 Task: Show all amenities of treehouse in Port Angeles, Washington, United States.
Action: Mouse moved to (335, 176)
Screenshot: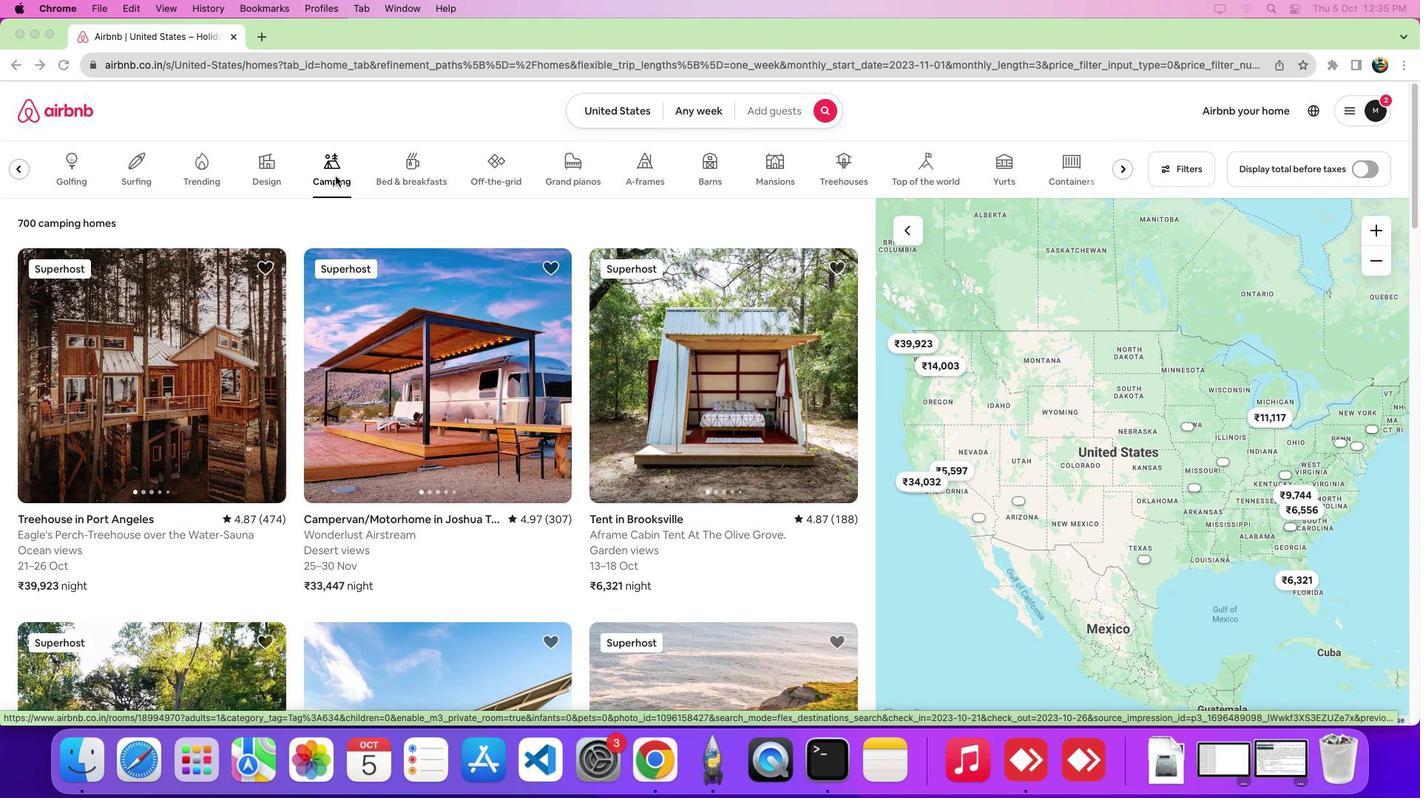
Action: Mouse pressed left at (335, 176)
Screenshot: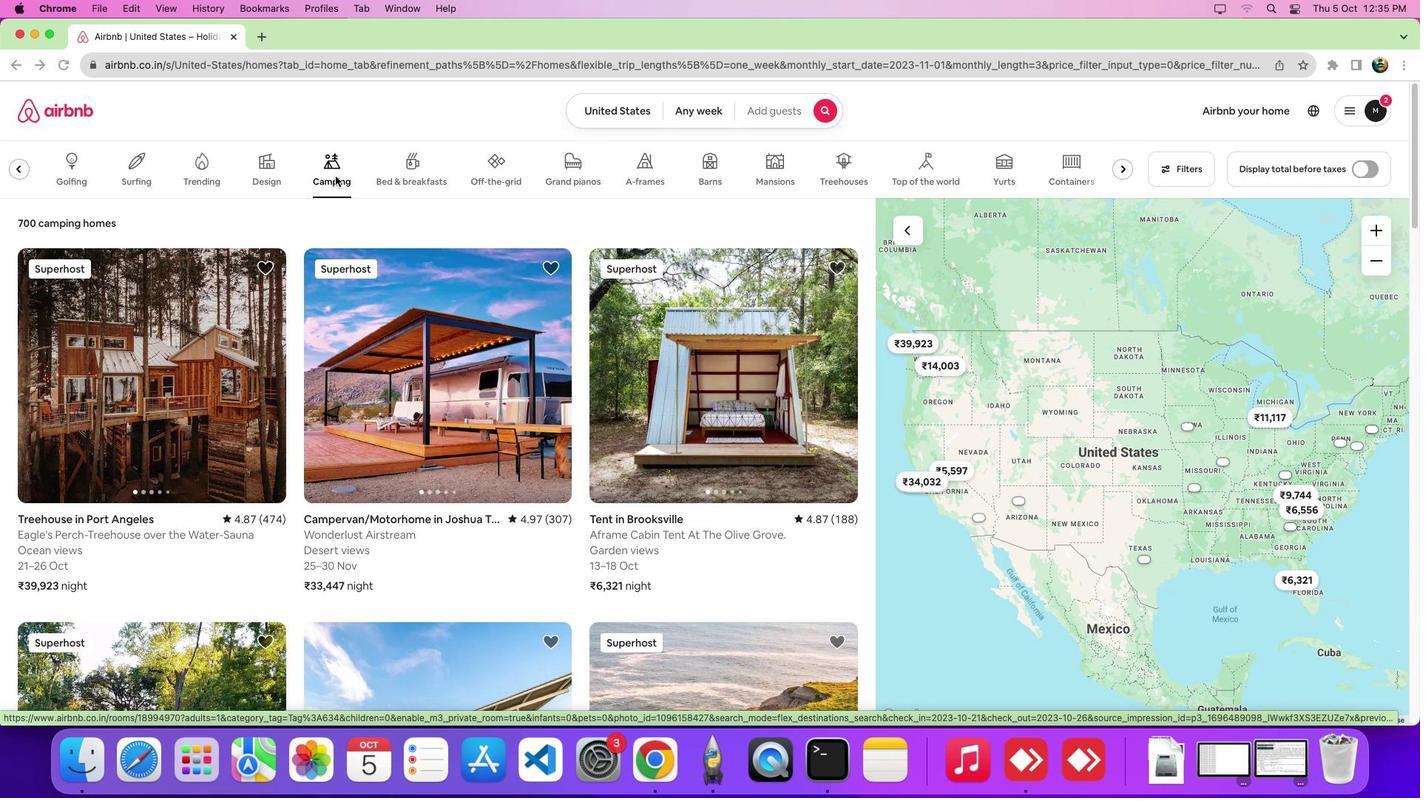 
Action: Mouse moved to (156, 383)
Screenshot: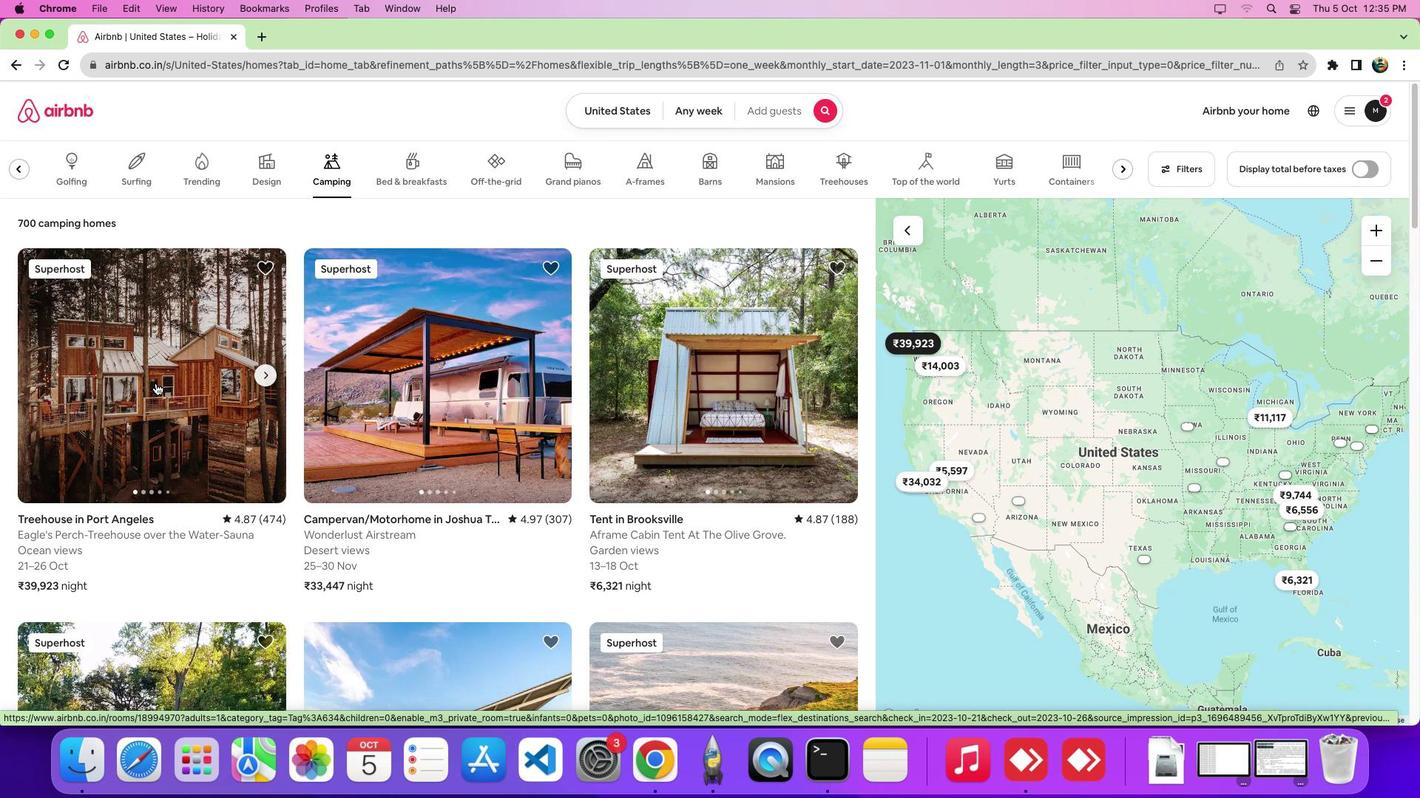 
Action: Mouse pressed left at (156, 383)
Screenshot: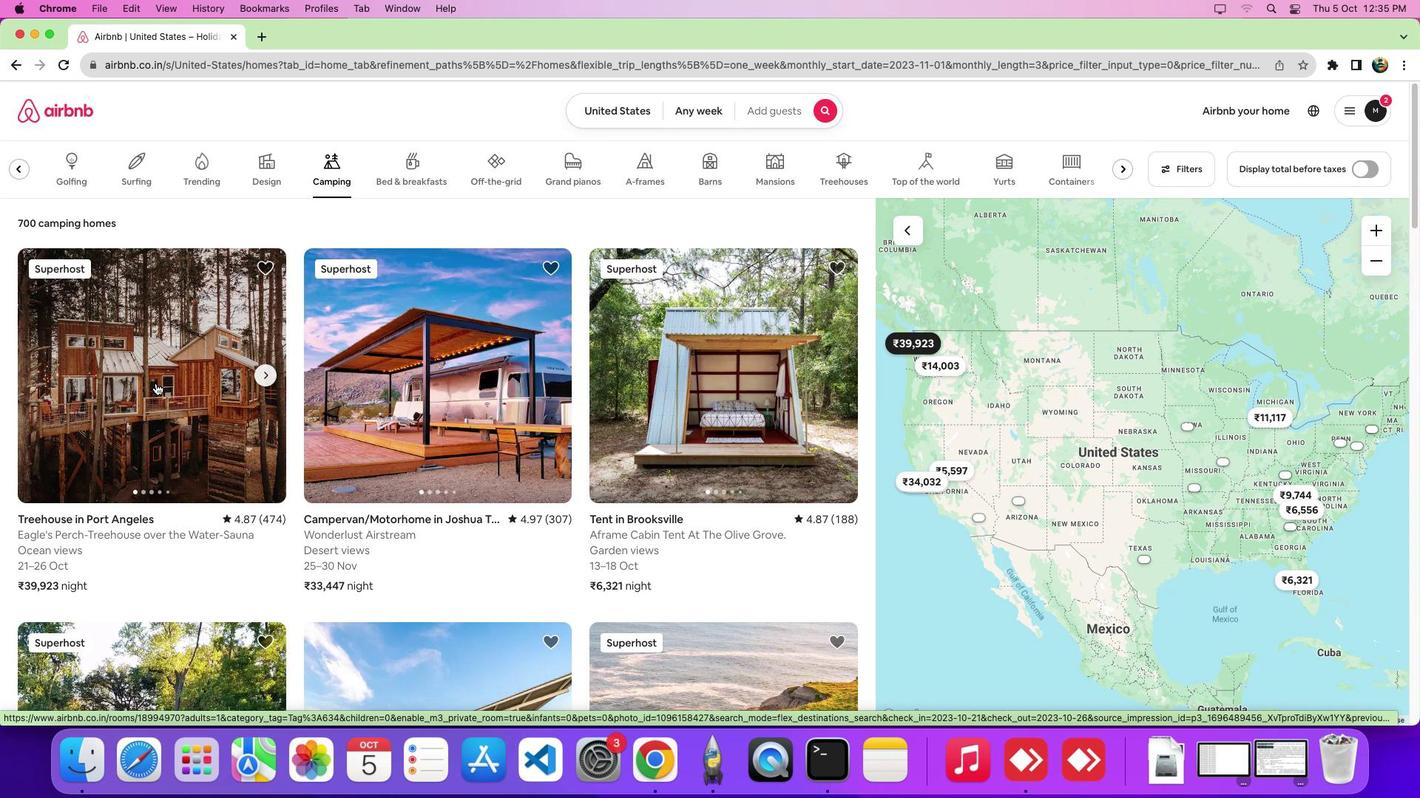 
Action: Mouse moved to (705, 467)
Screenshot: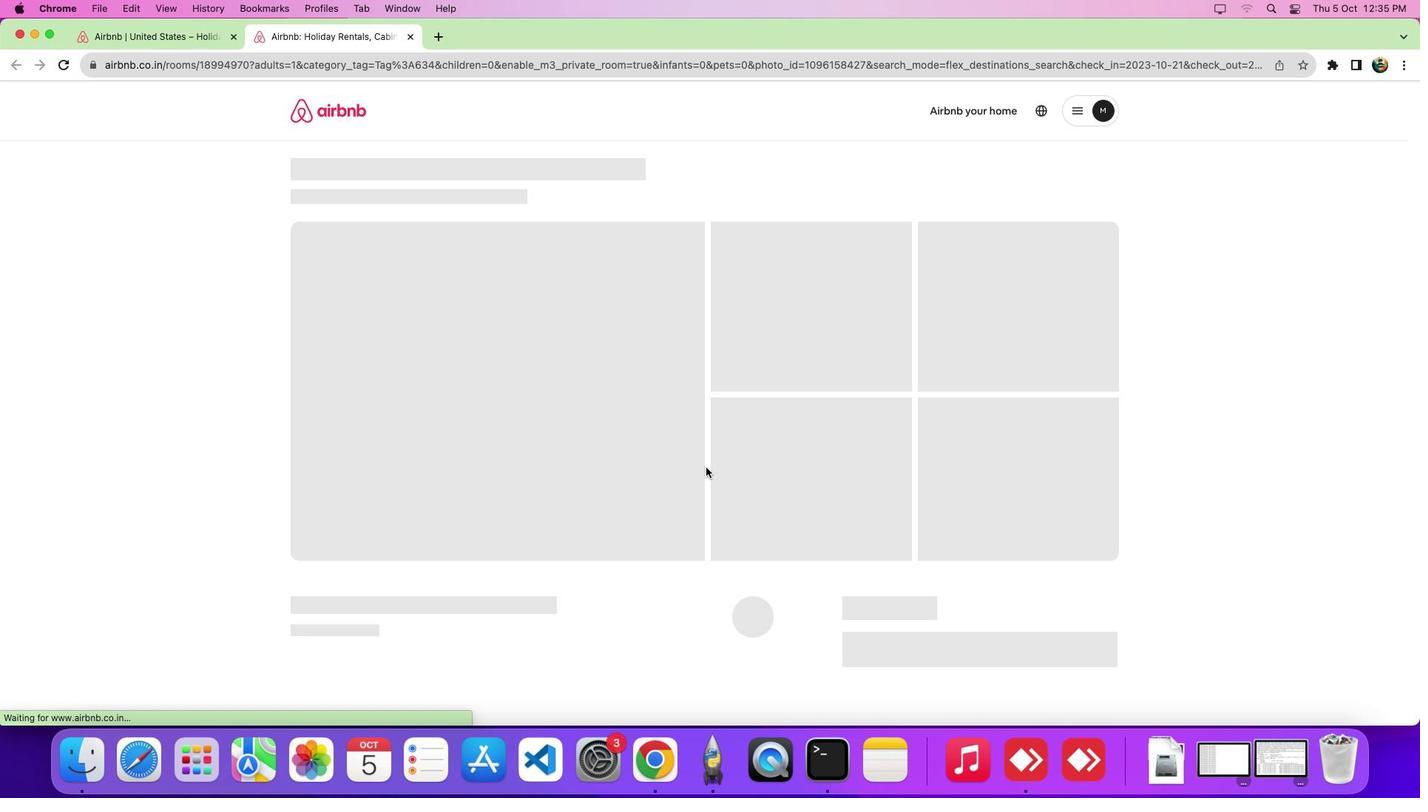 
Action: Mouse scrolled (705, 467) with delta (0, 0)
Screenshot: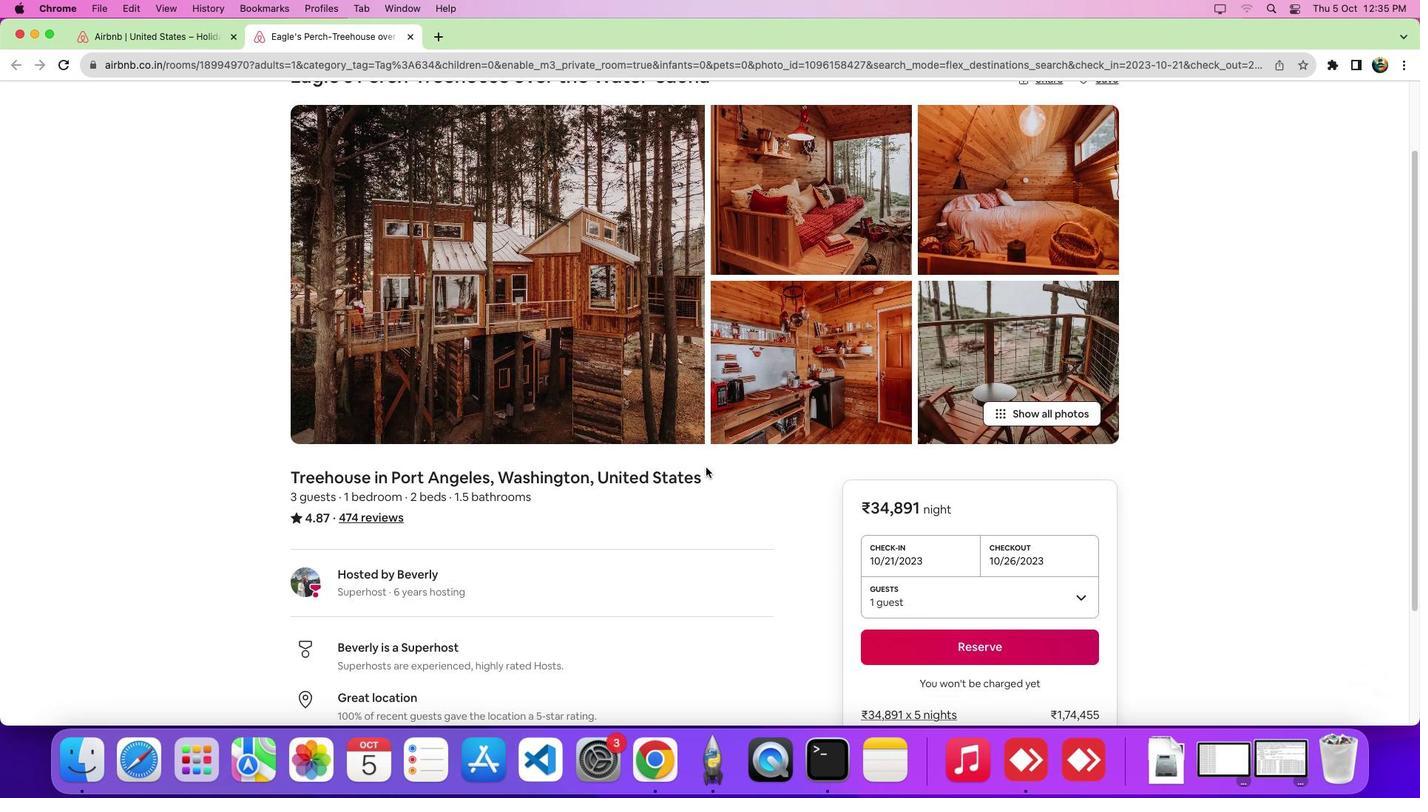 
Action: Mouse scrolled (705, 467) with delta (0, -1)
Screenshot: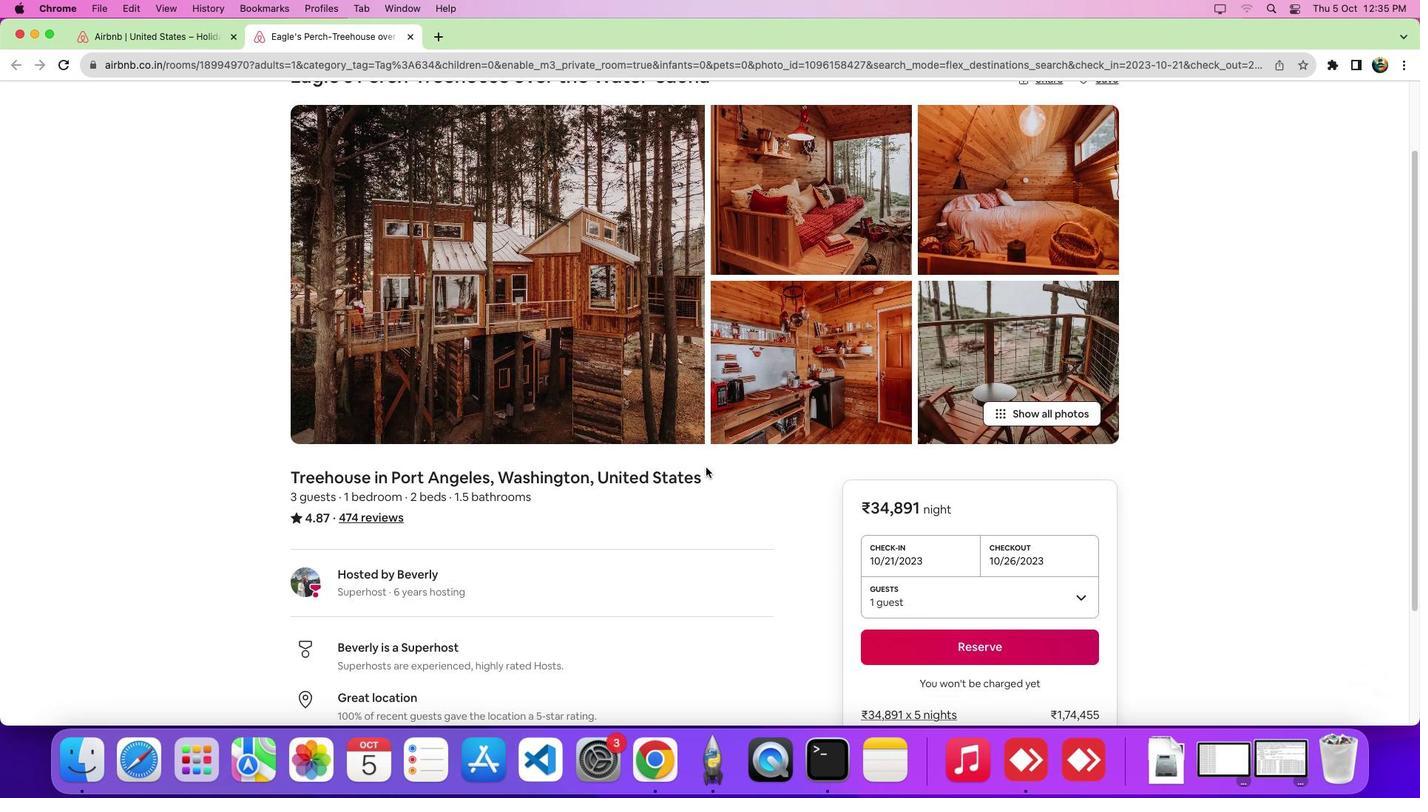 
Action: Mouse scrolled (705, 467) with delta (0, -7)
Screenshot: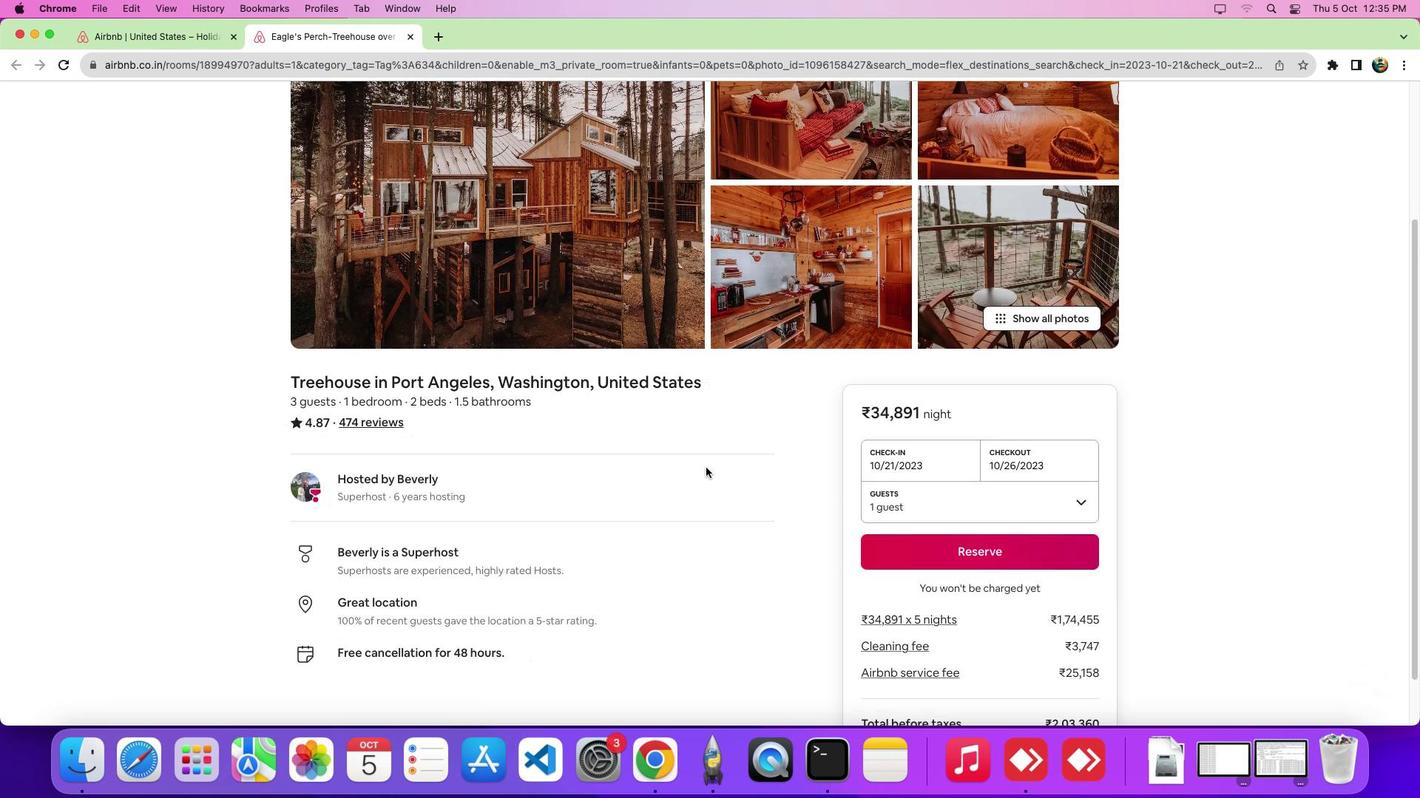 
Action: Mouse scrolled (705, 467) with delta (0, -10)
Screenshot: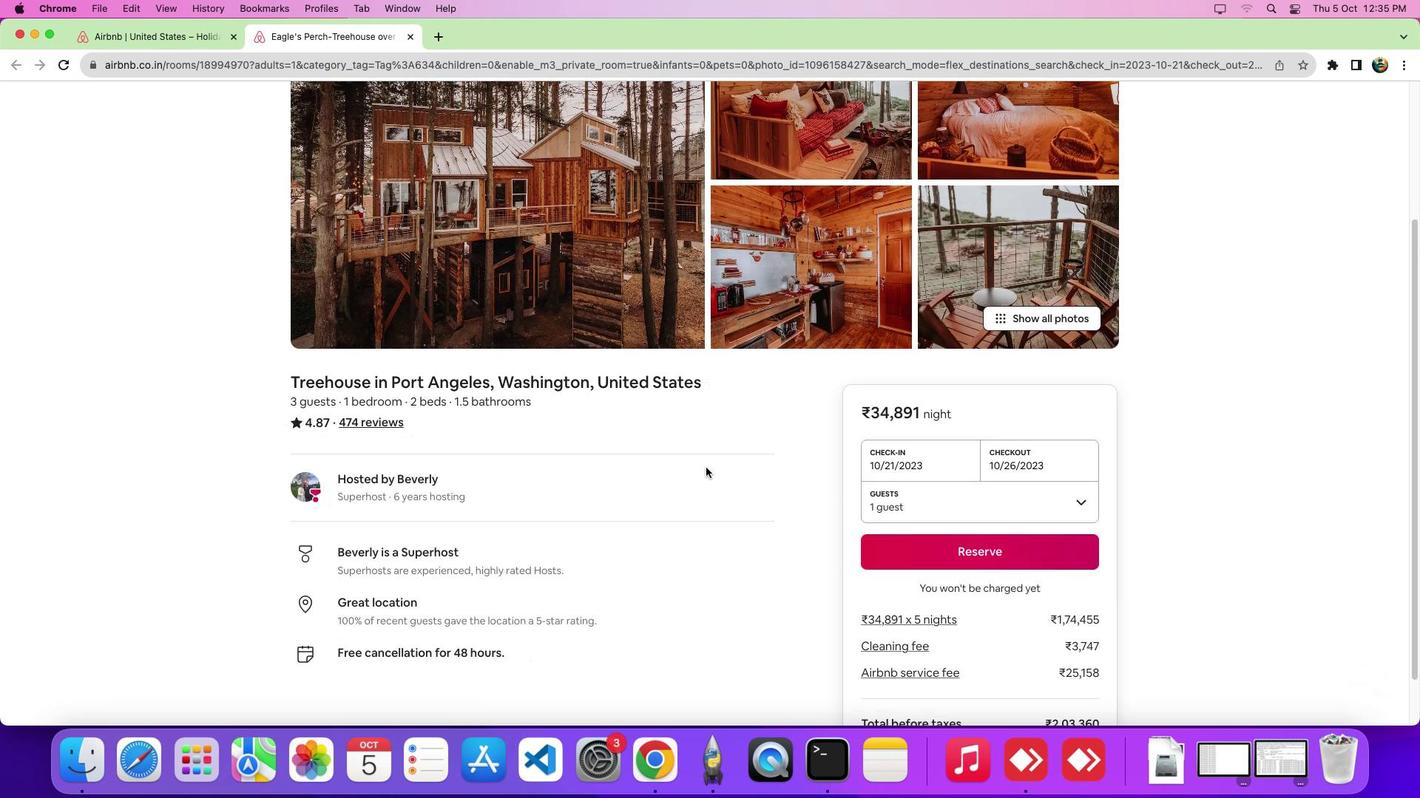 
Action: Mouse scrolled (705, 467) with delta (0, -11)
Screenshot: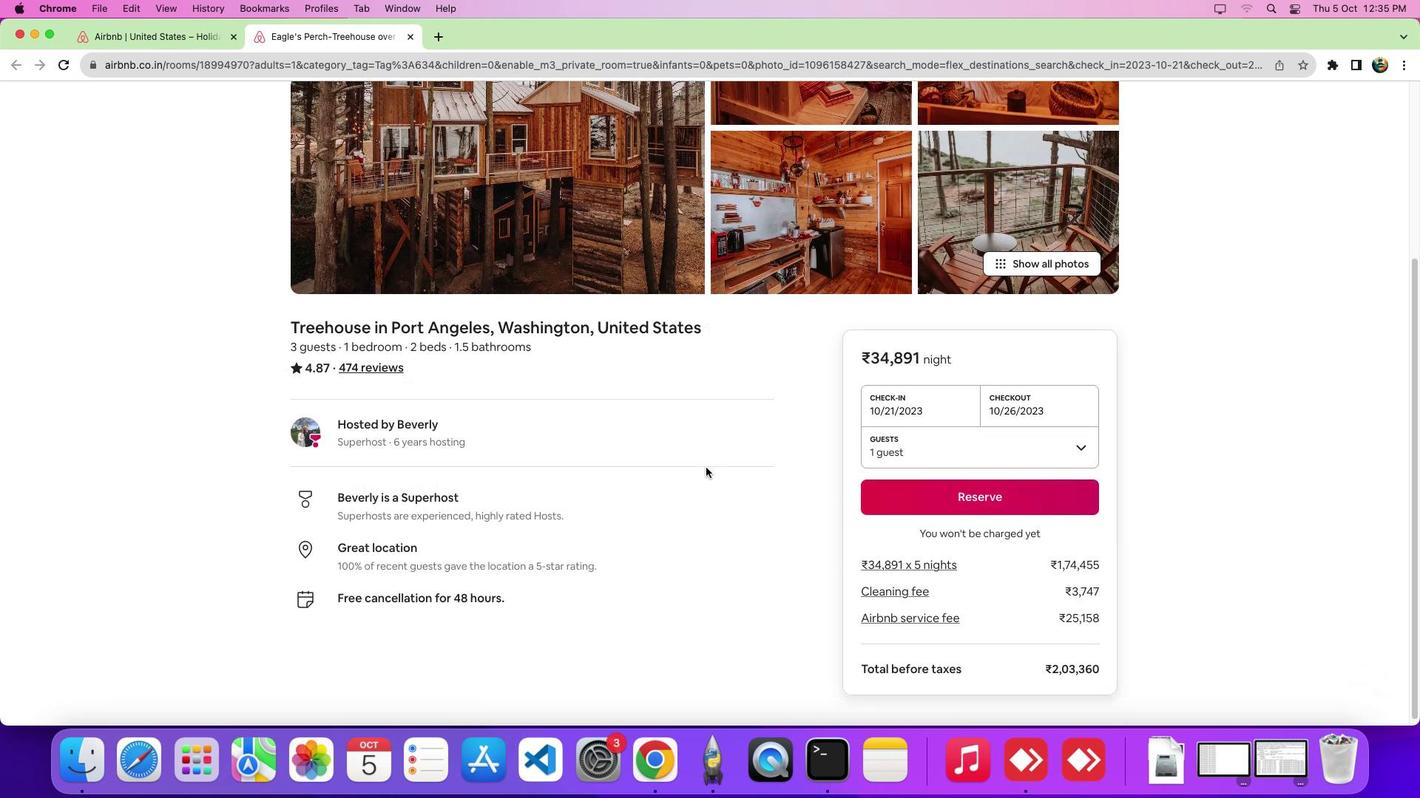 
Action: Mouse scrolled (705, 467) with delta (0, -12)
Screenshot: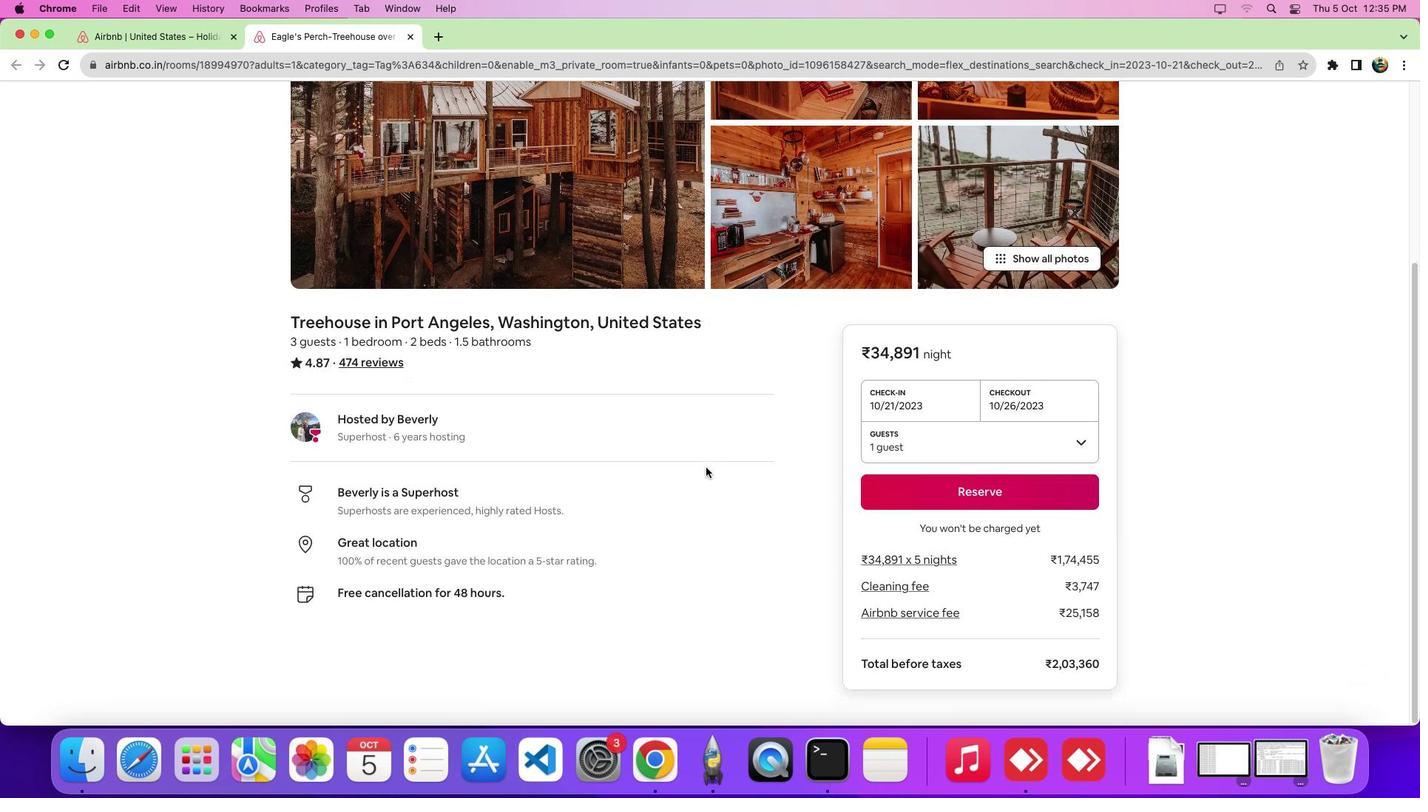 
Action: Mouse scrolled (705, 467) with delta (0, 0)
Screenshot: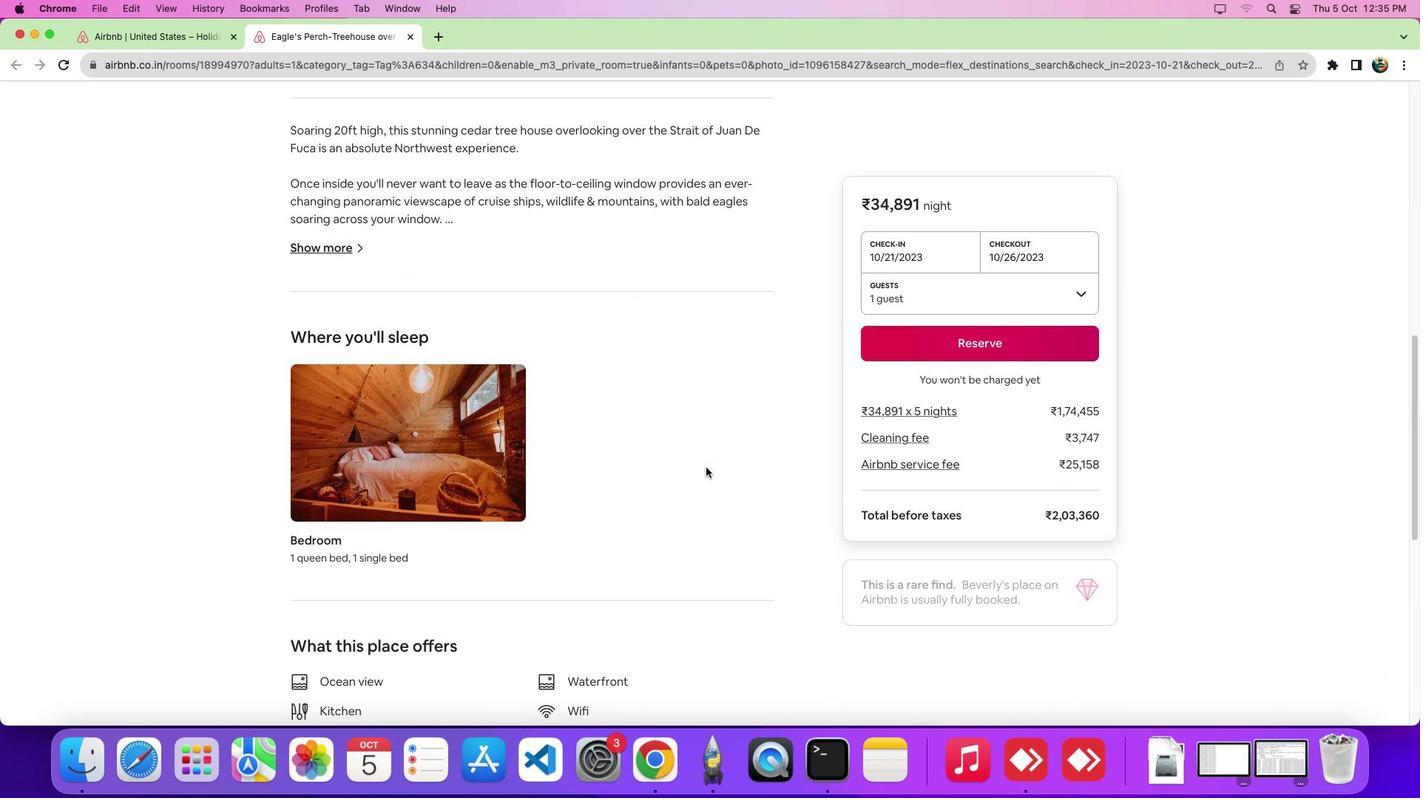 
Action: Mouse scrolled (705, 467) with delta (0, -1)
Screenshot: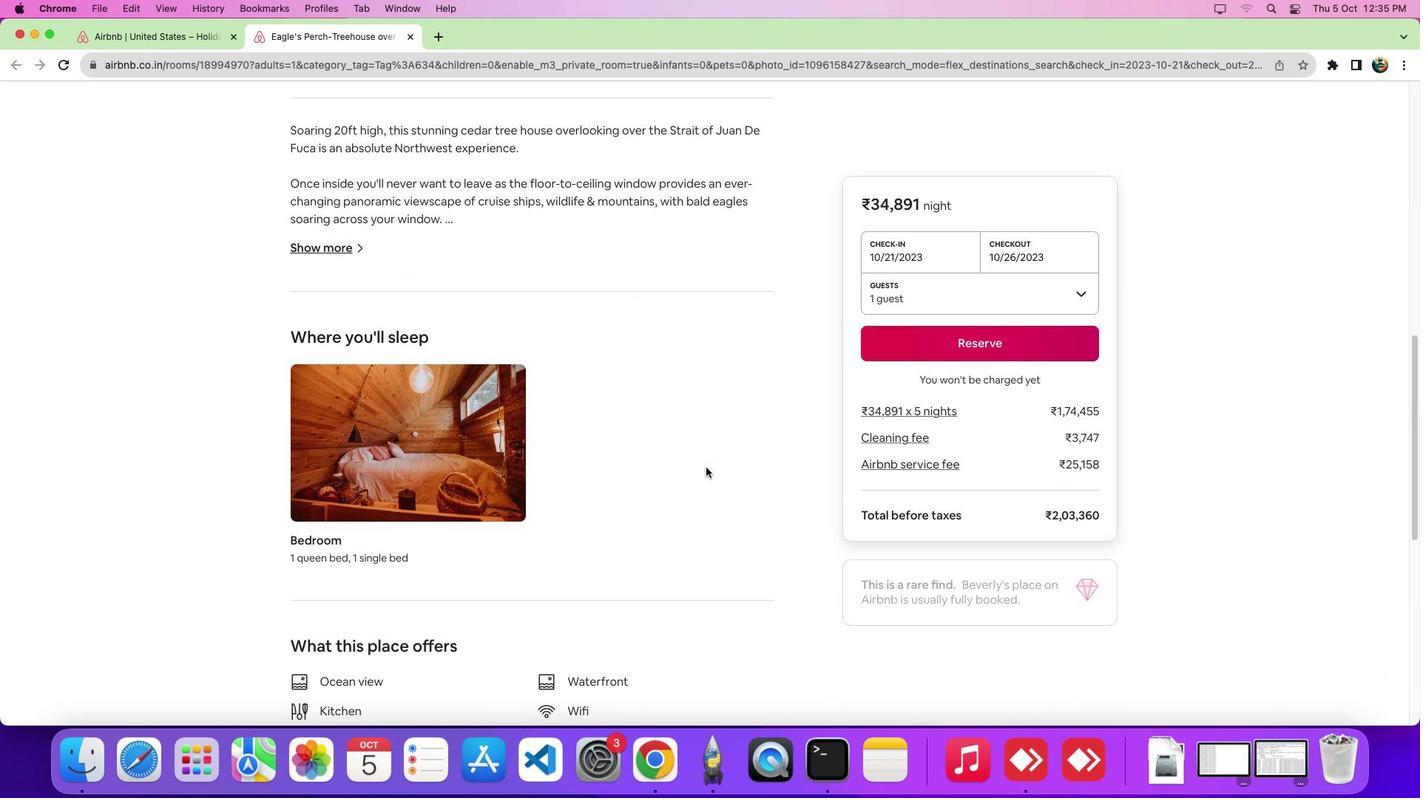 
Action: Mouse scrolled (705, 467) with delta (0, -7)
Screenshot: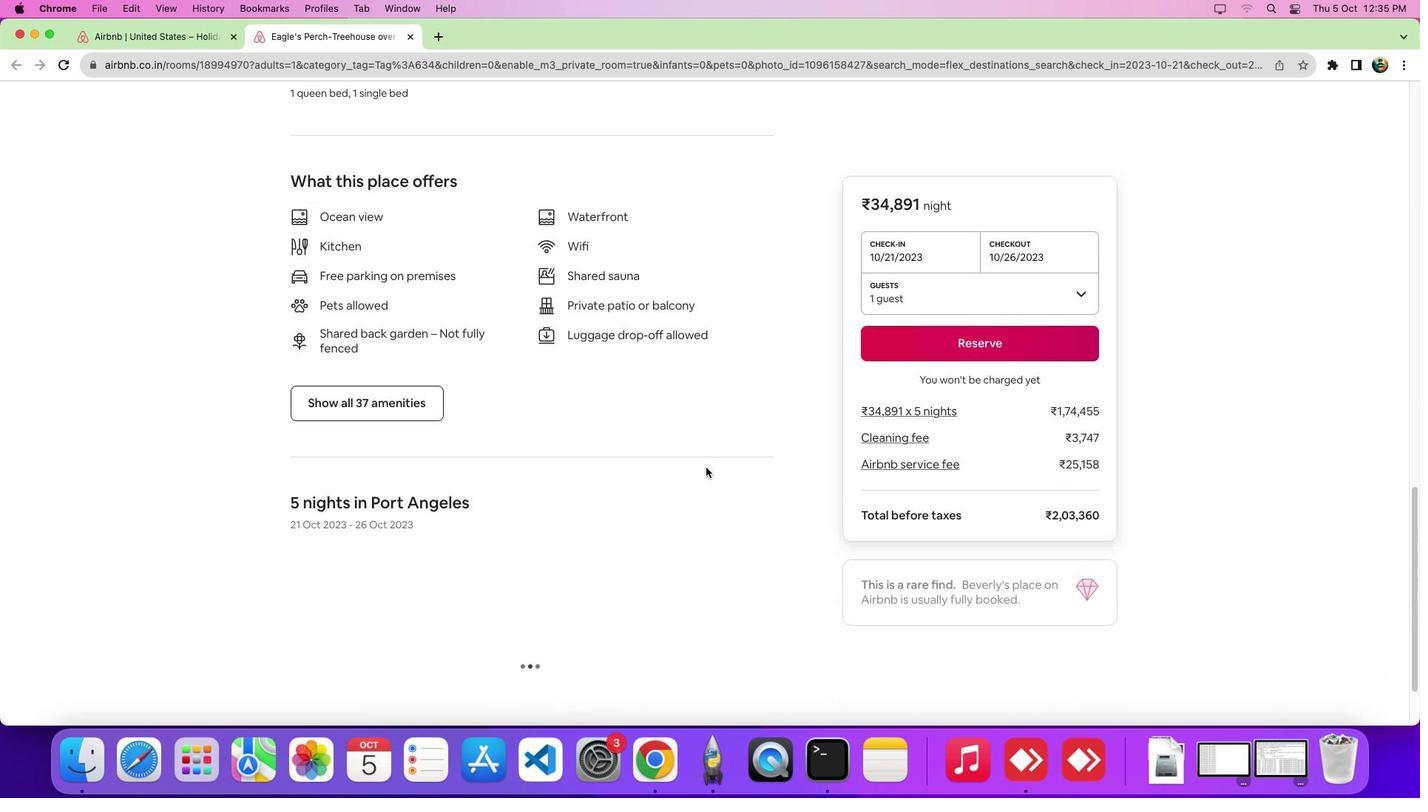 
Action: Mouse scrolled (705, 467) with delta (0, -10)
Screenshot: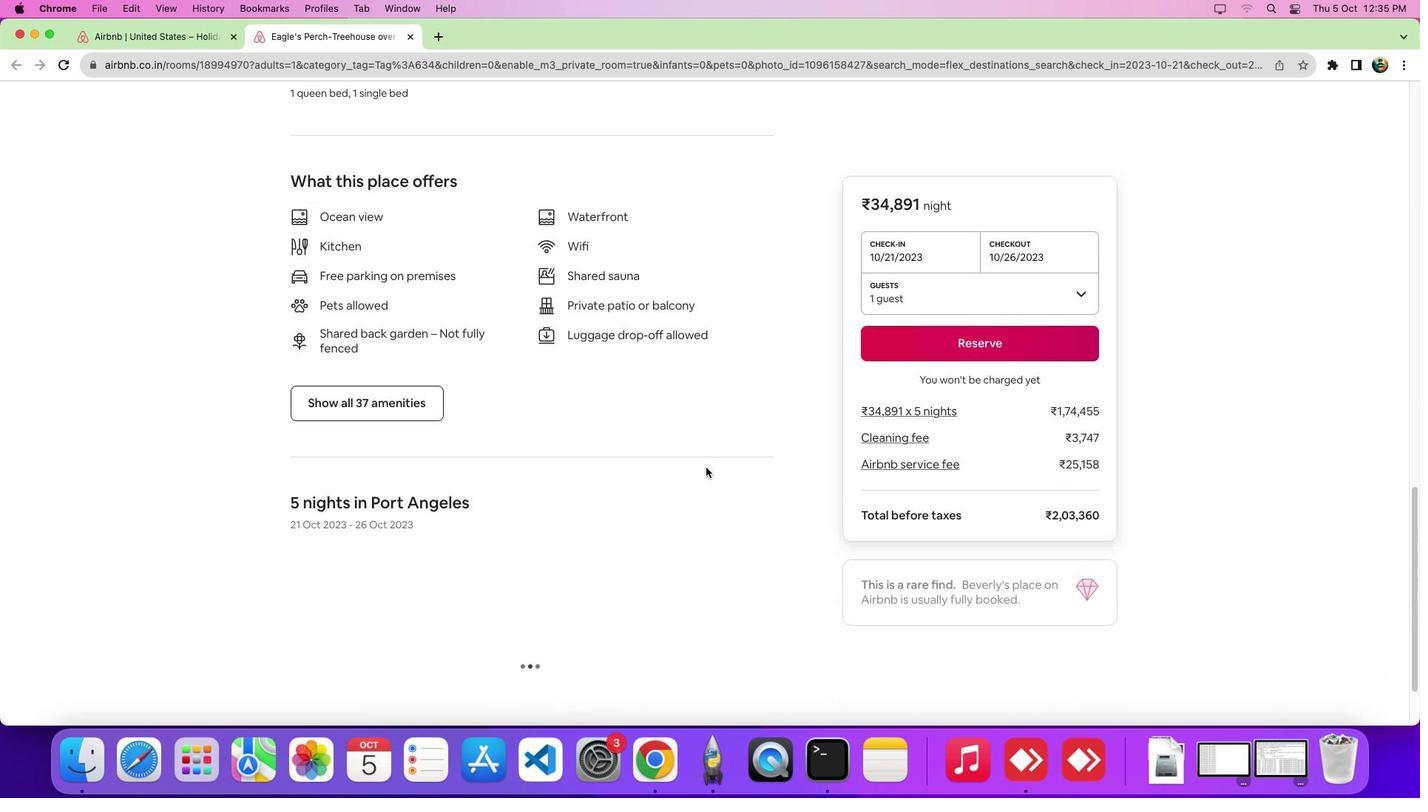 
Action: Mouse scrolled (705, 467) with delta (0, -11)
Screenshot: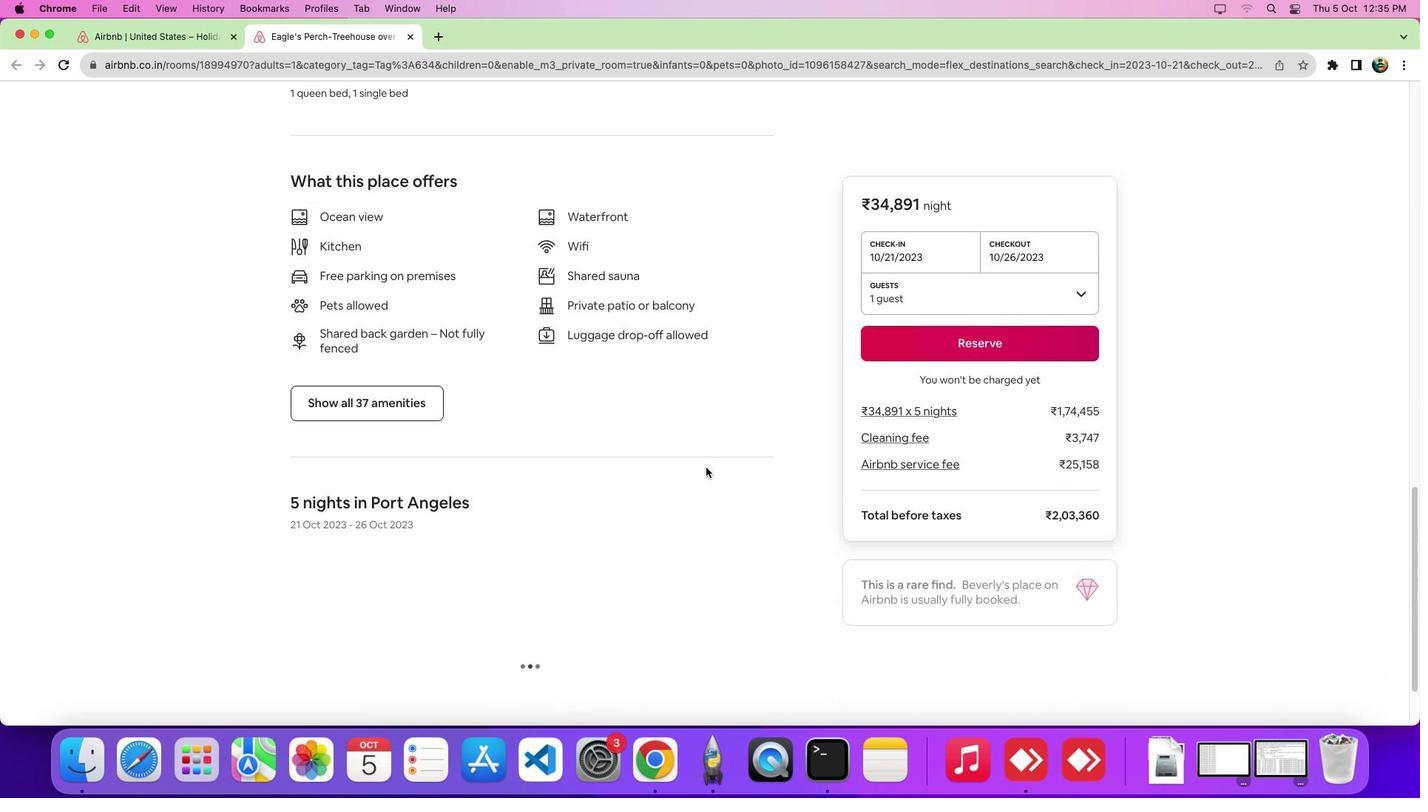 
Action: Mouse moved to (385, 114)
Screenshot: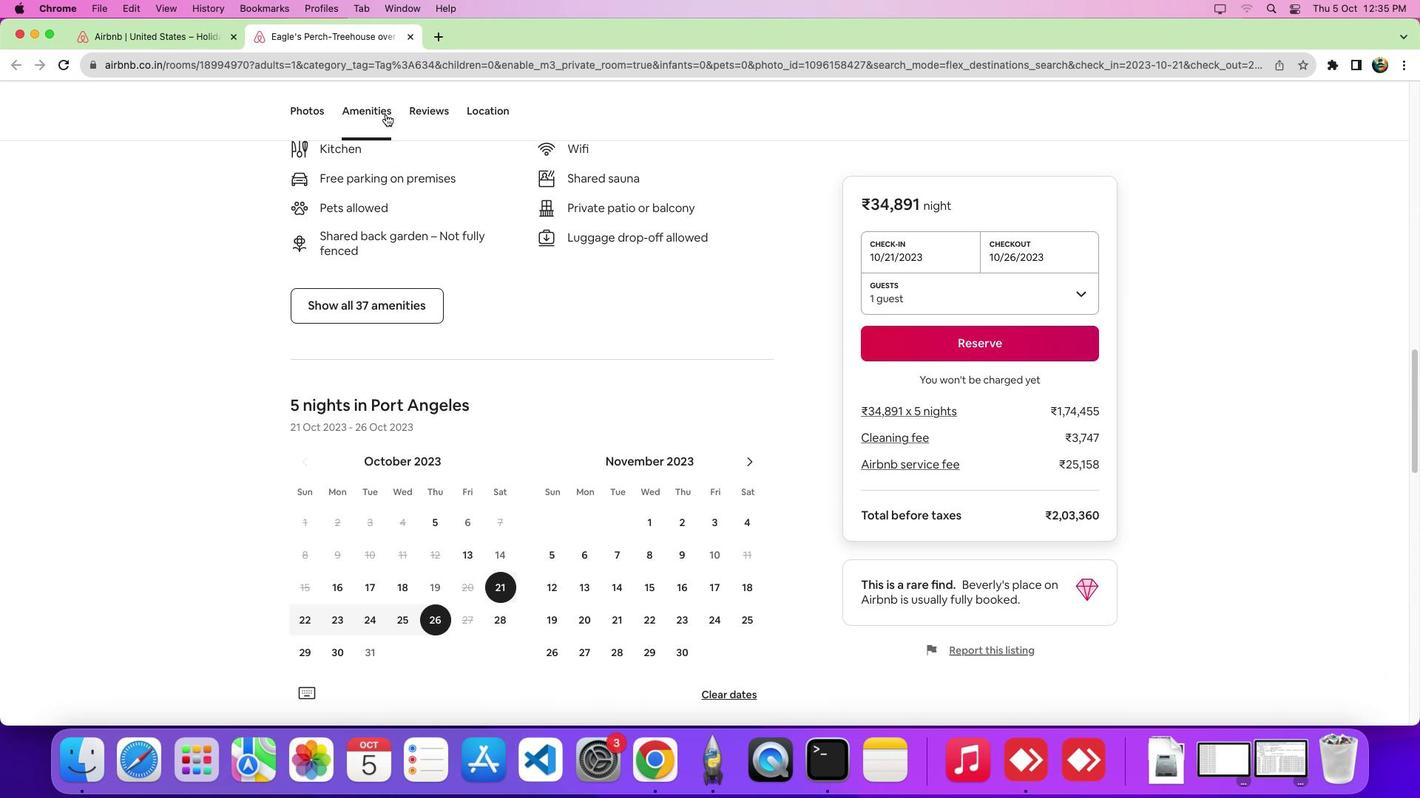 
Action: Mouse pressed left at (385, 114)
Screenshot: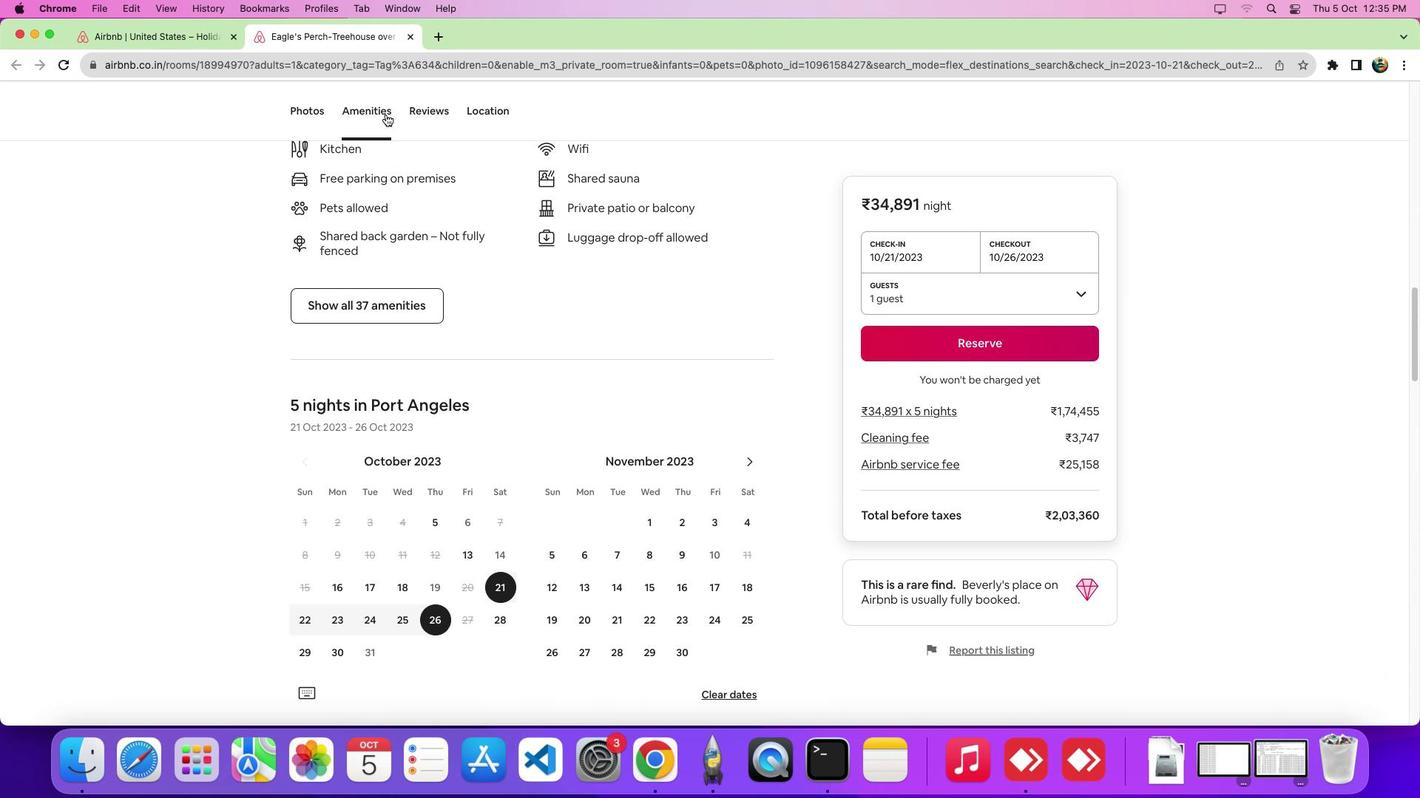 
Action: Mouse pressed left at (385, 114)
Screenshot: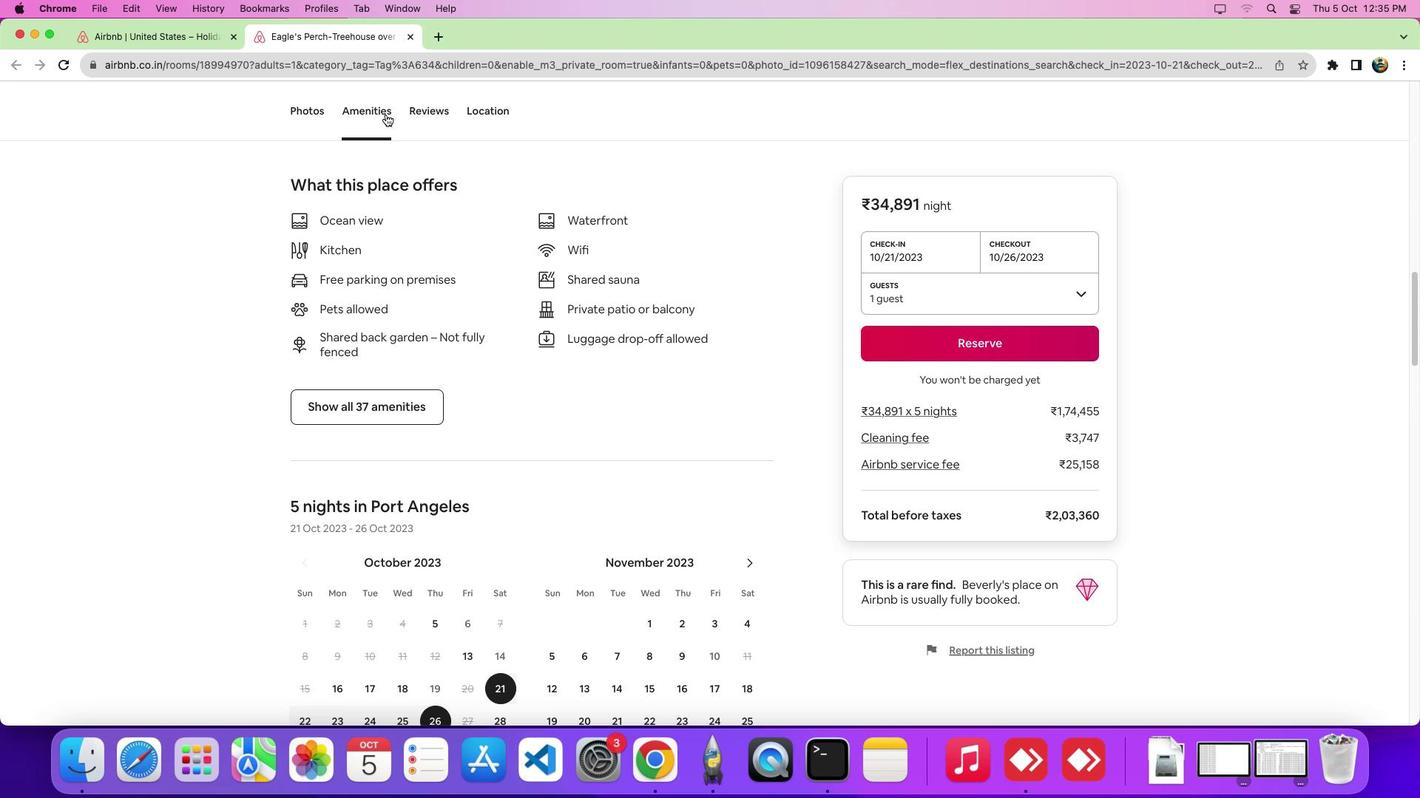 
Action: Mouse moved to (403, 403)
Screenshot: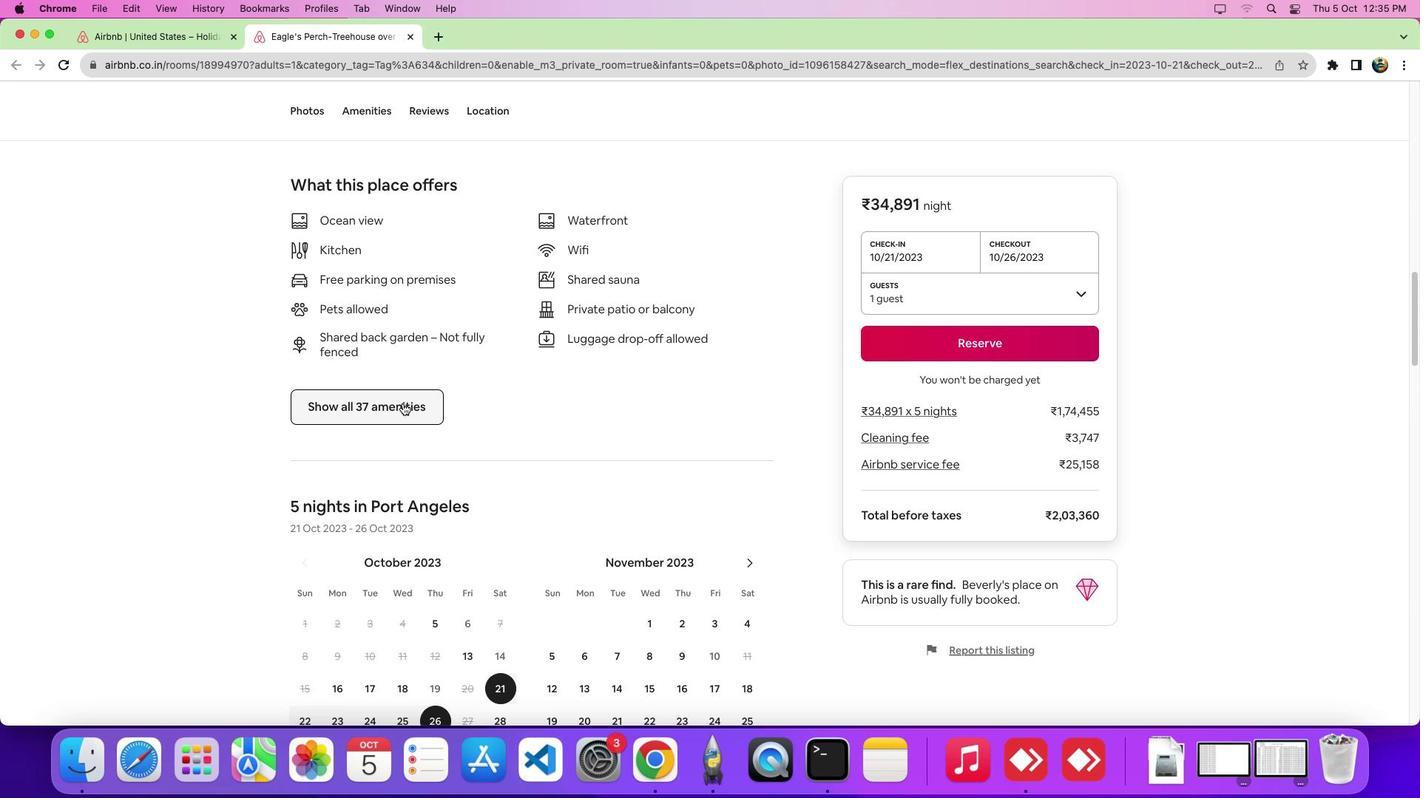 
Action: Mouse pressed left at (403, 403)
Screenshot: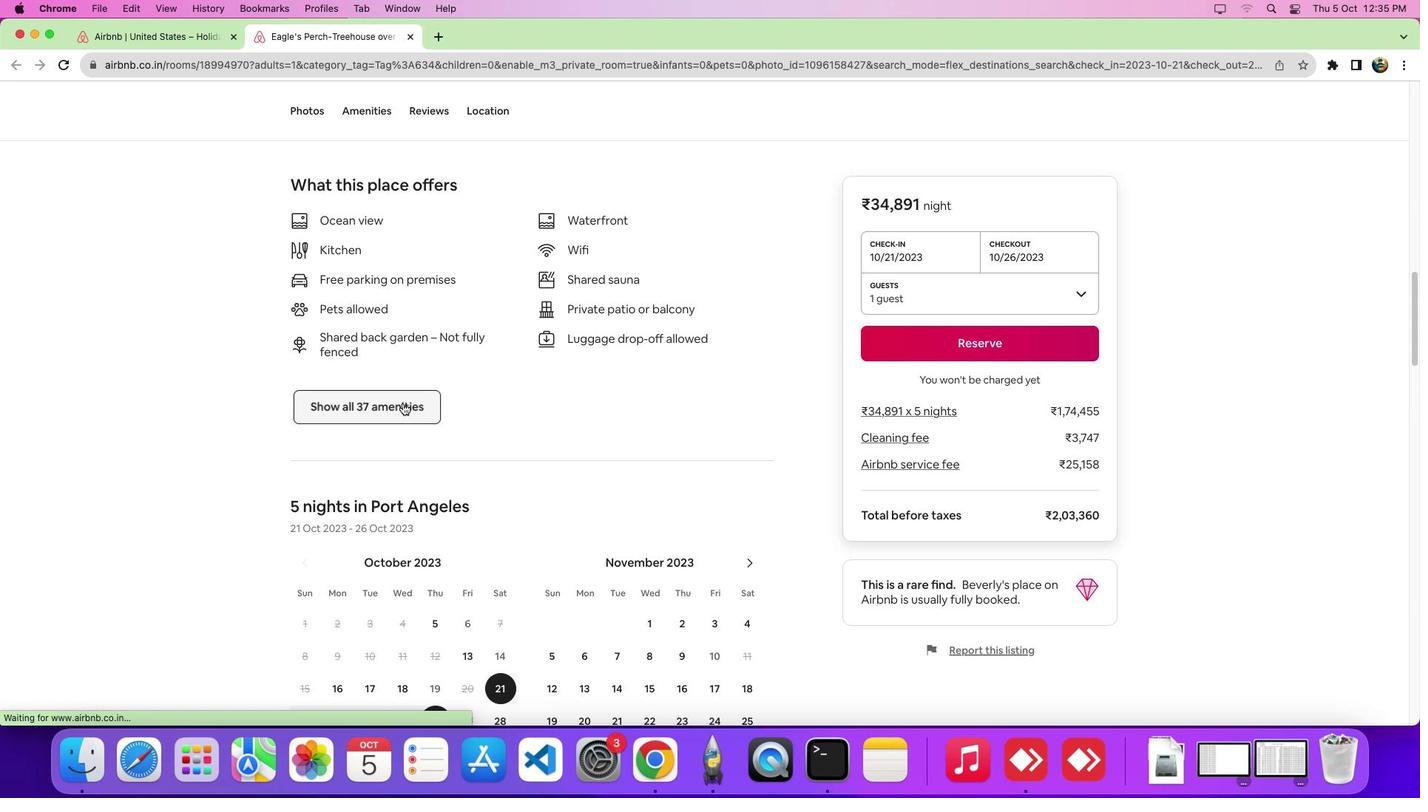 
Action: Mouse moved to (742, 508)
Screenshot: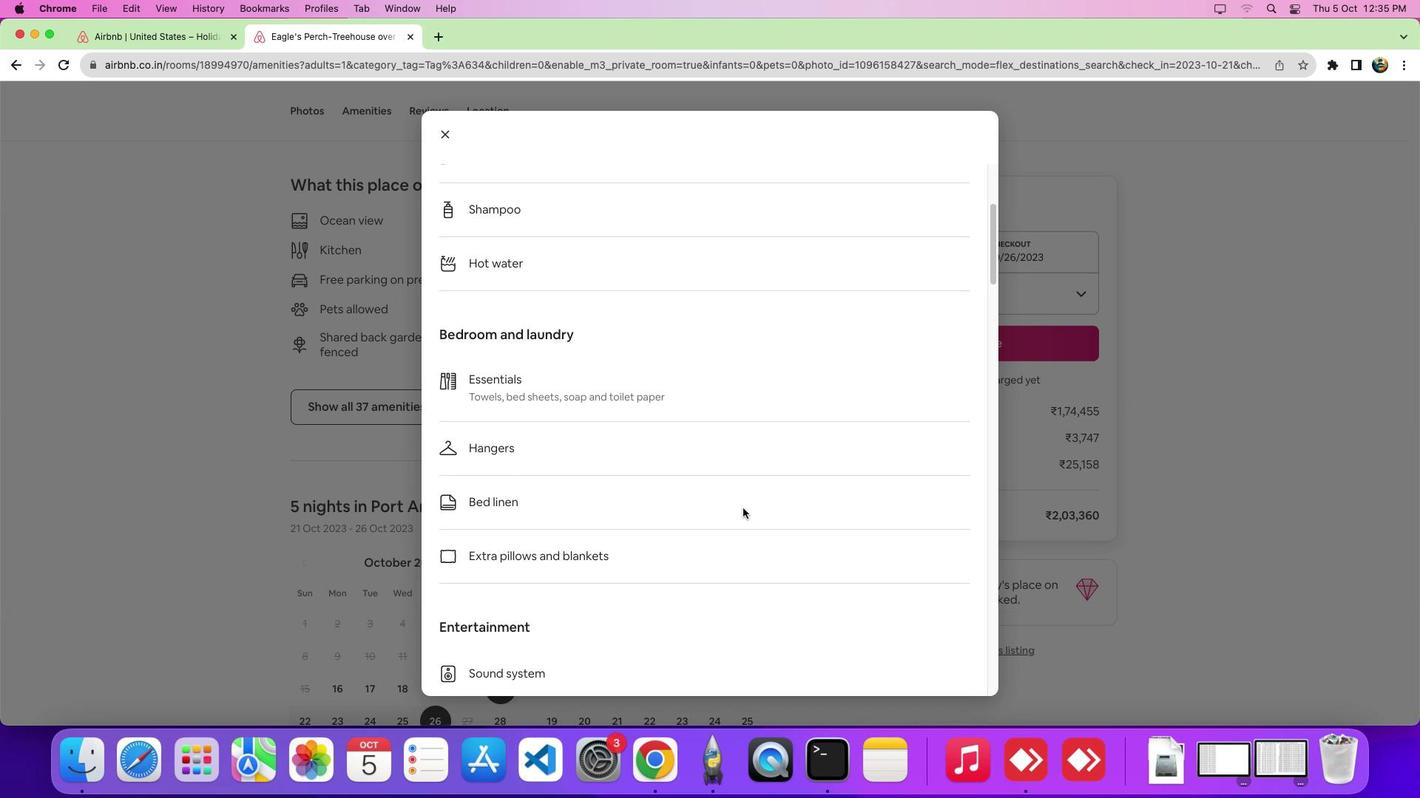 
Action: Mouse scrolled (742, 508) with delta (0, 0)
Screenshot: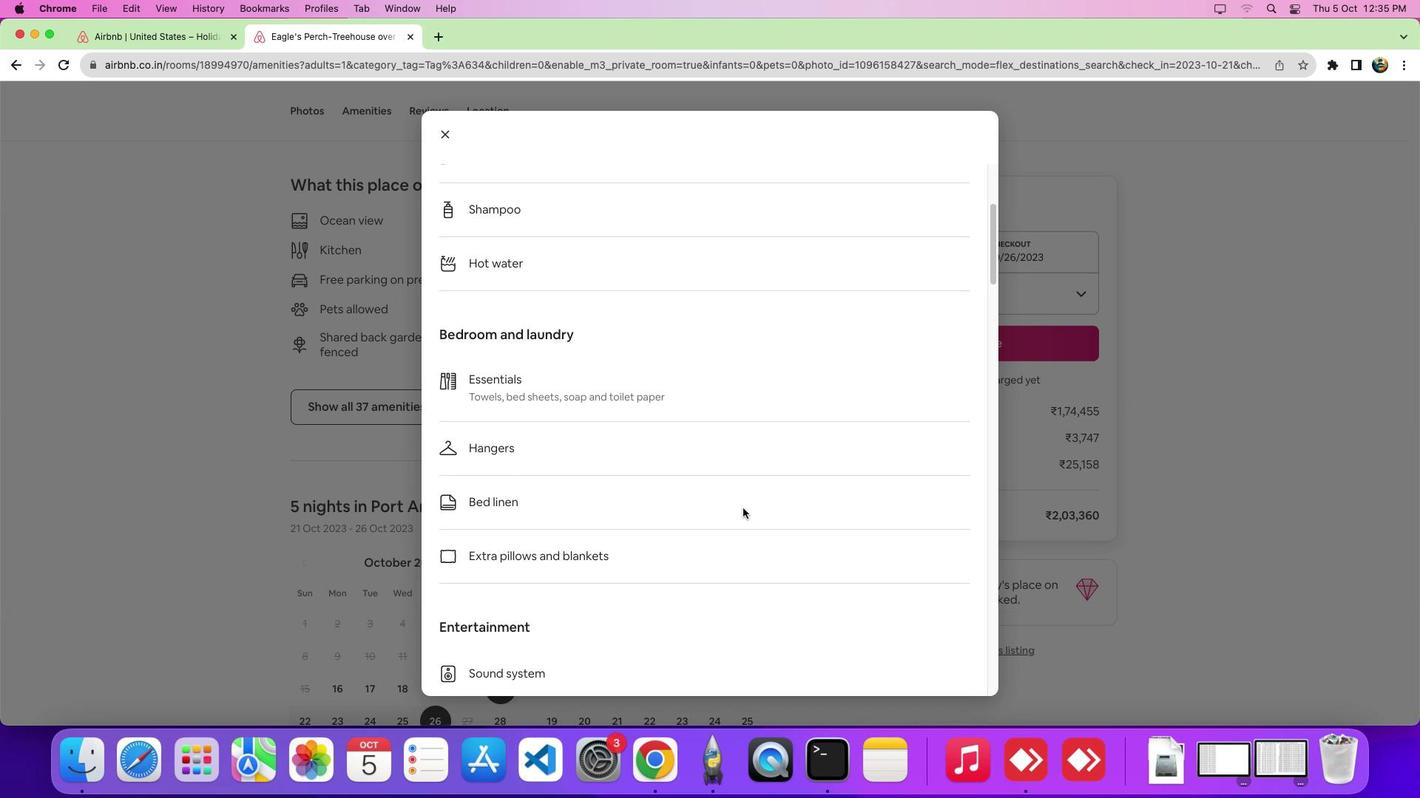 
Action: Mouse scrolled (742, 508) with delta (0, -1)
Screenshot: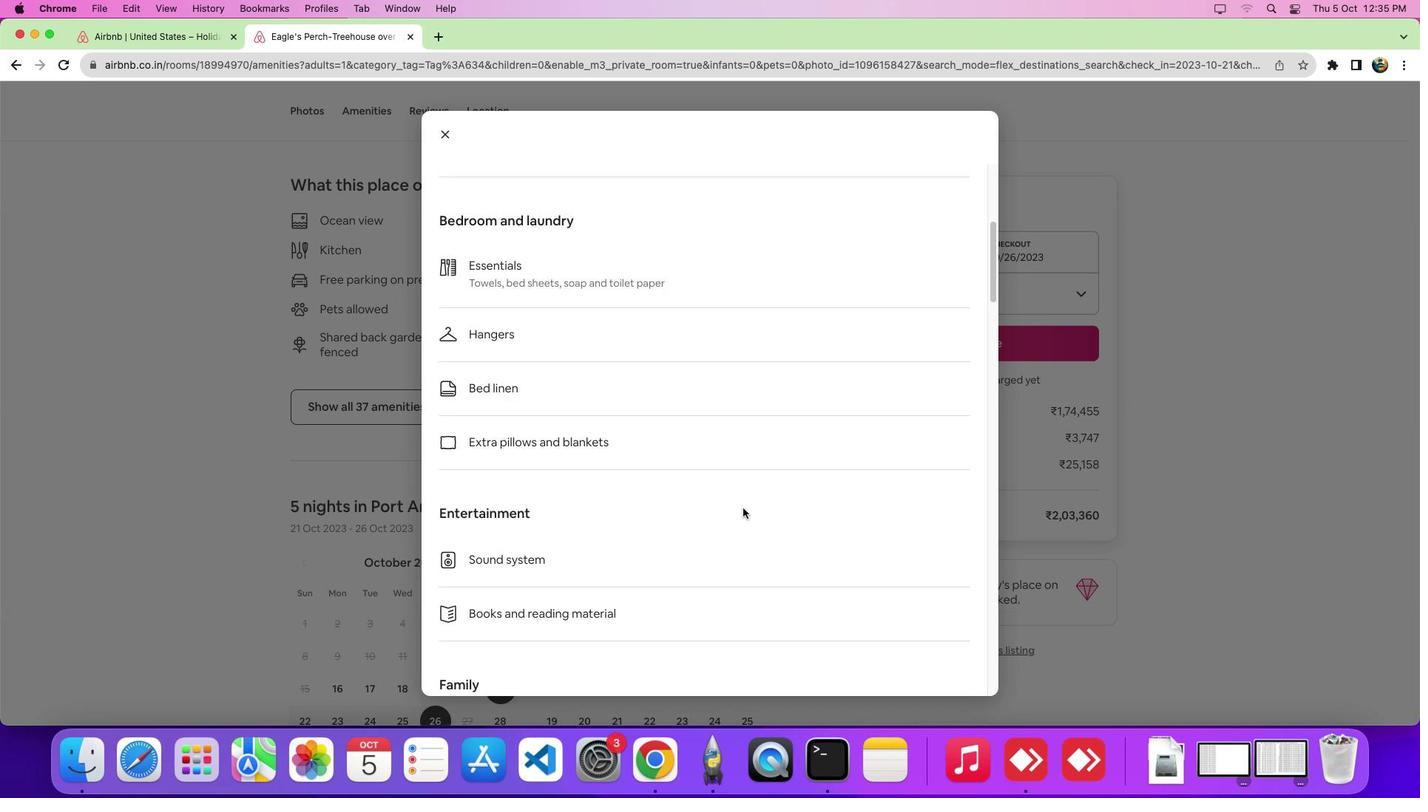 
Action: Mouse scrolled (742, 508) with delta (0, -6)
Screenshot: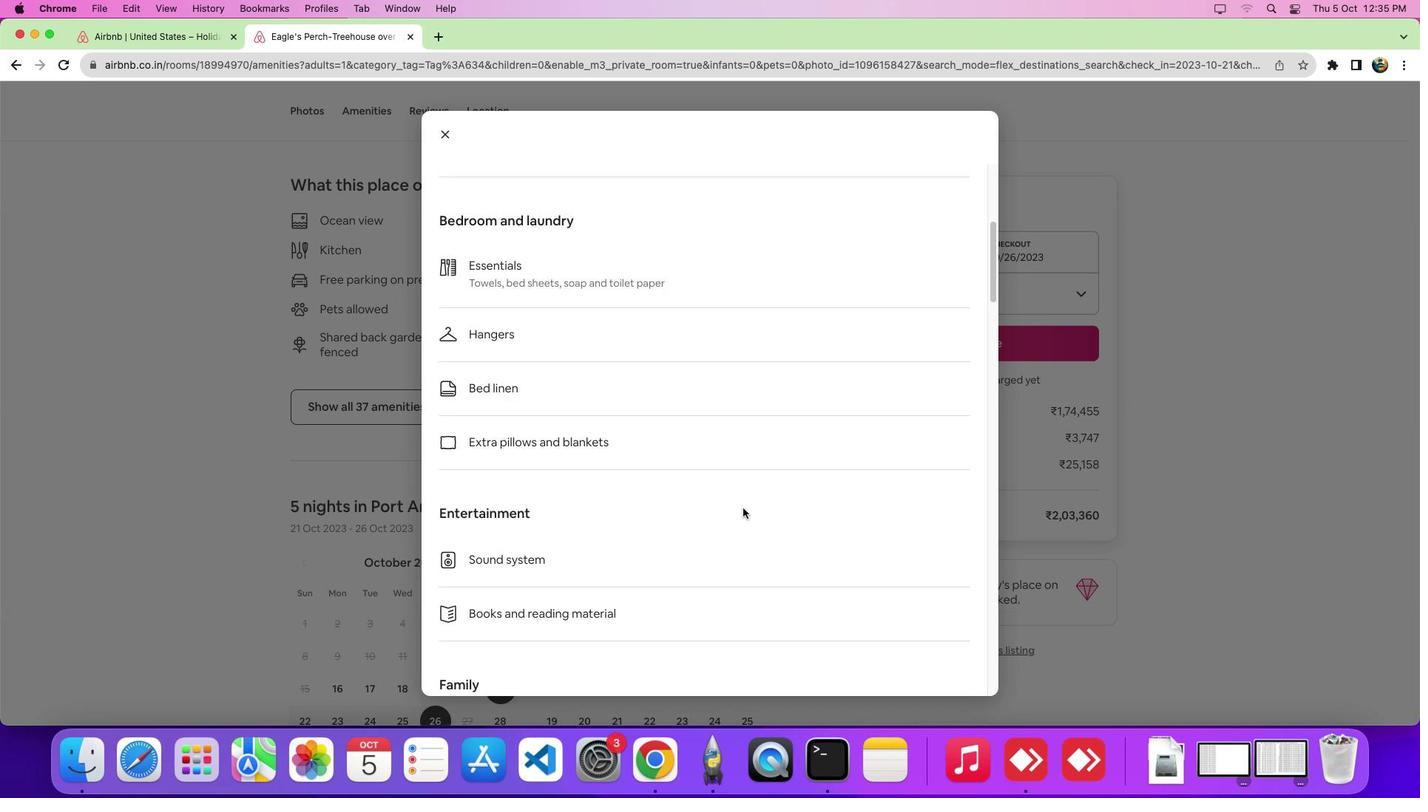 
